 Task: Show all amenities of home in Joshua Tree, California, United States.
Action: Mouse moved to (359, 124)
Screenshot: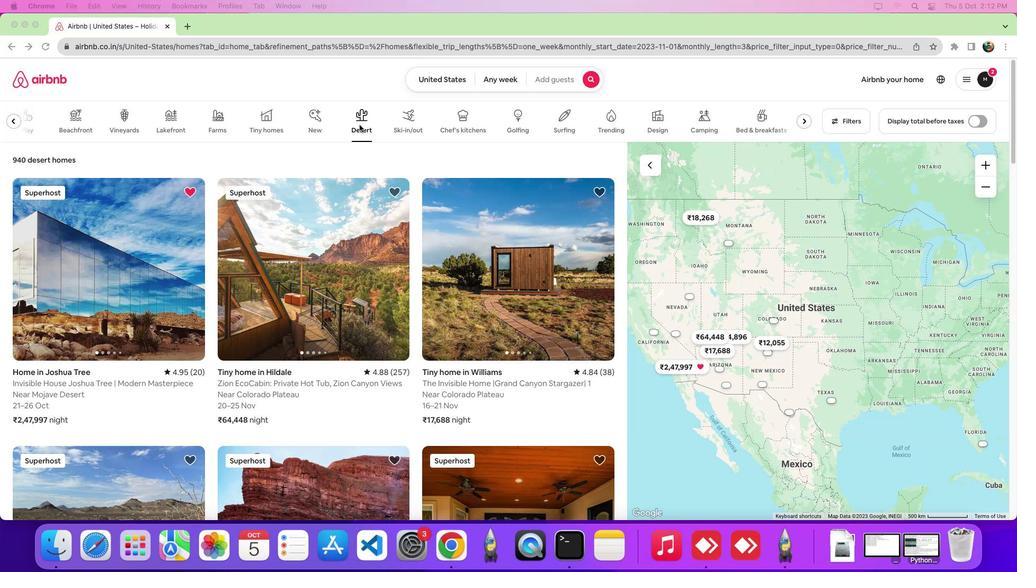 
Action: Mouse pressed left at (359, 124)
Screenshot: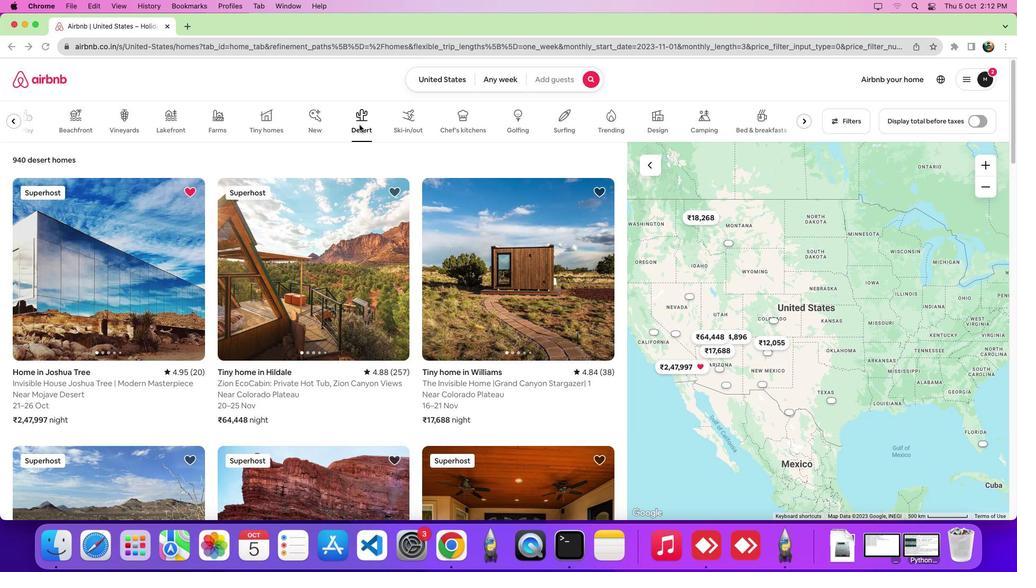 
Action: Mouse moved to (122, 252)
Screenshot: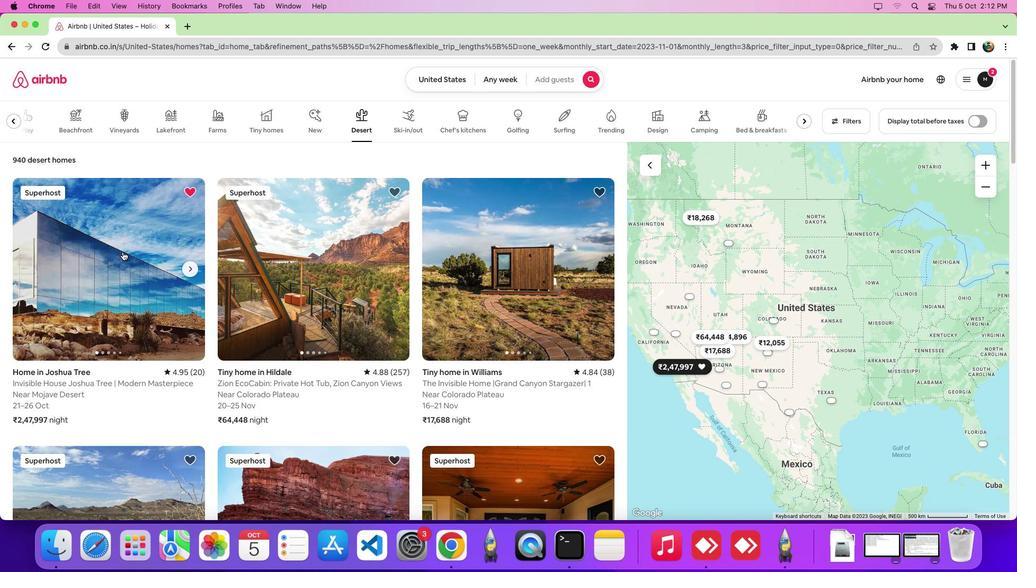 
Action: Mouse pressed left at (122, 252)
Screenshot: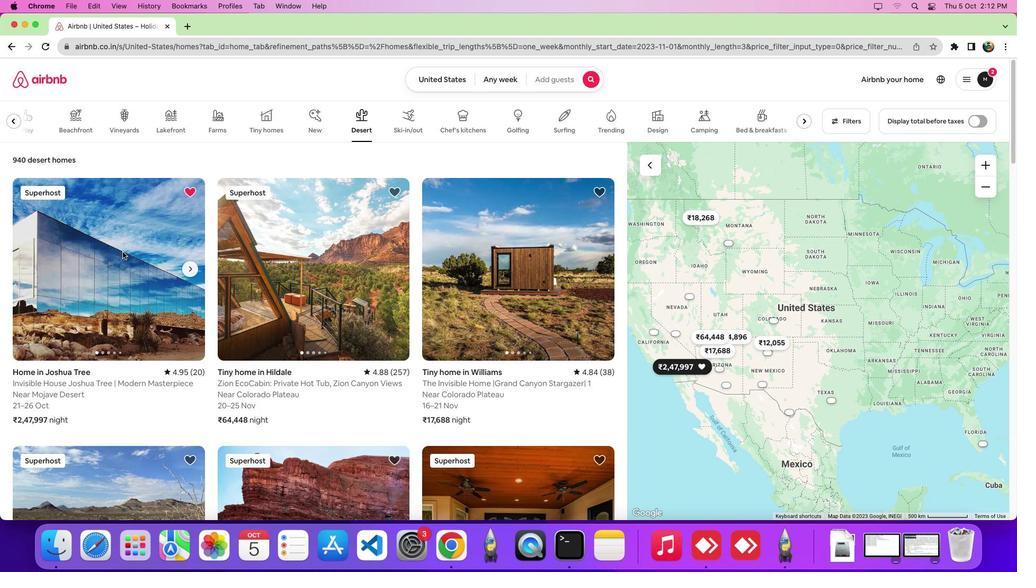 
Action: Mouse moved to (457, 265)
Screenshot: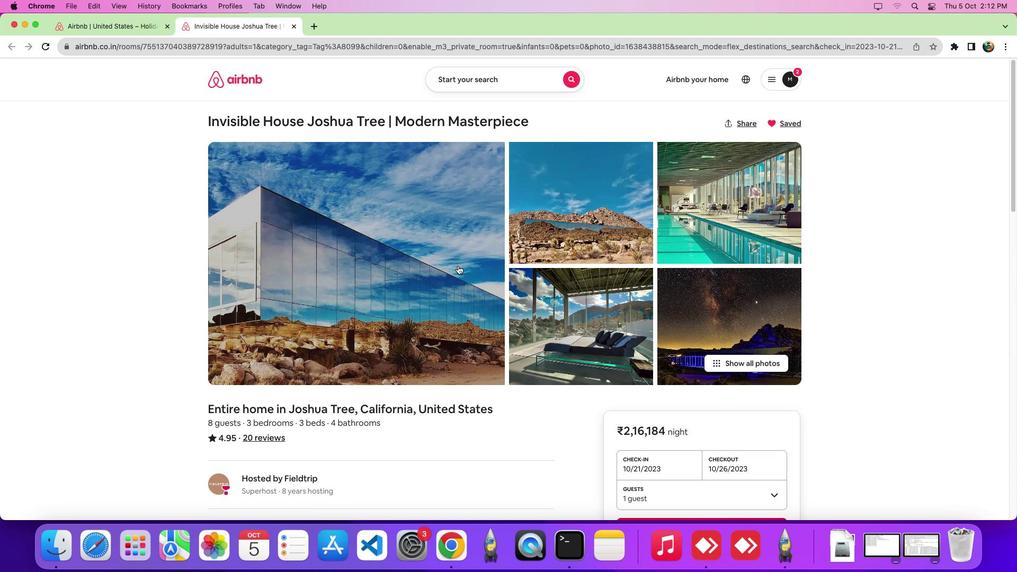 
Action: Mouse scrolled (457, 265) with delta (0, 0)
Screenshot: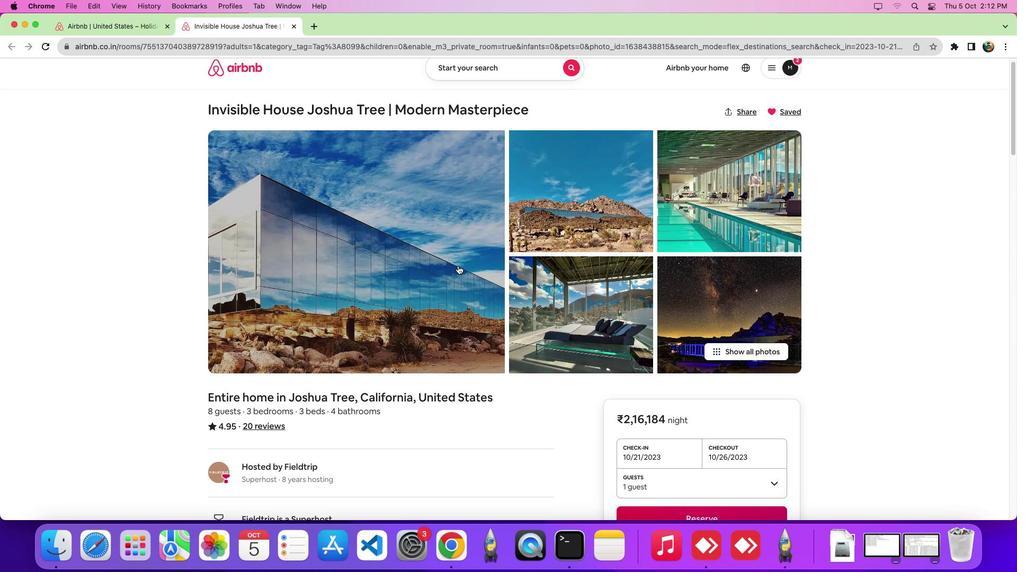 
Action: Mouse scrolled (457, 265) with delta (0, 0)
Screenshot: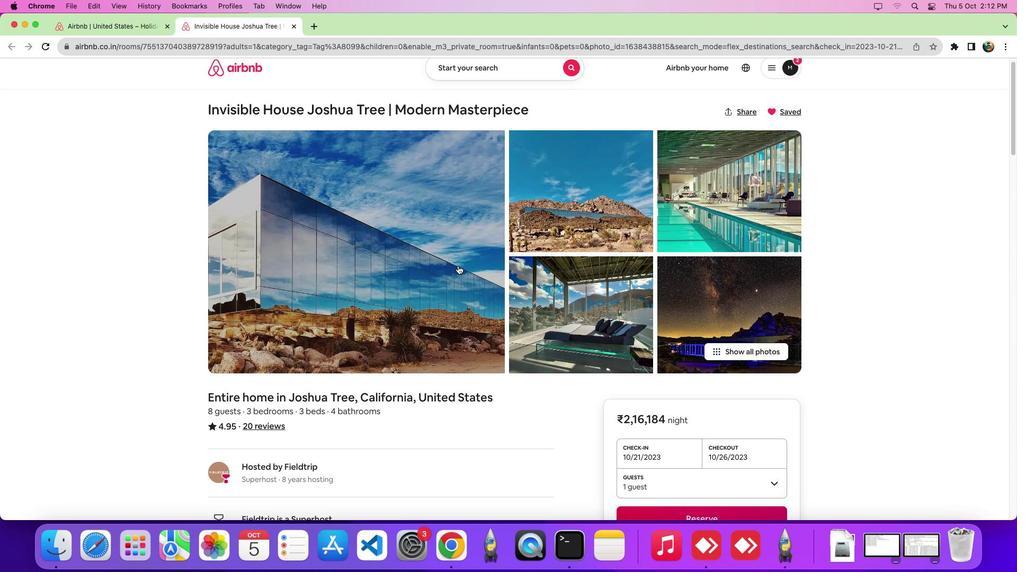
Action: Mouse scrolled (457, 265) with delta (0, -4)
Screenshot: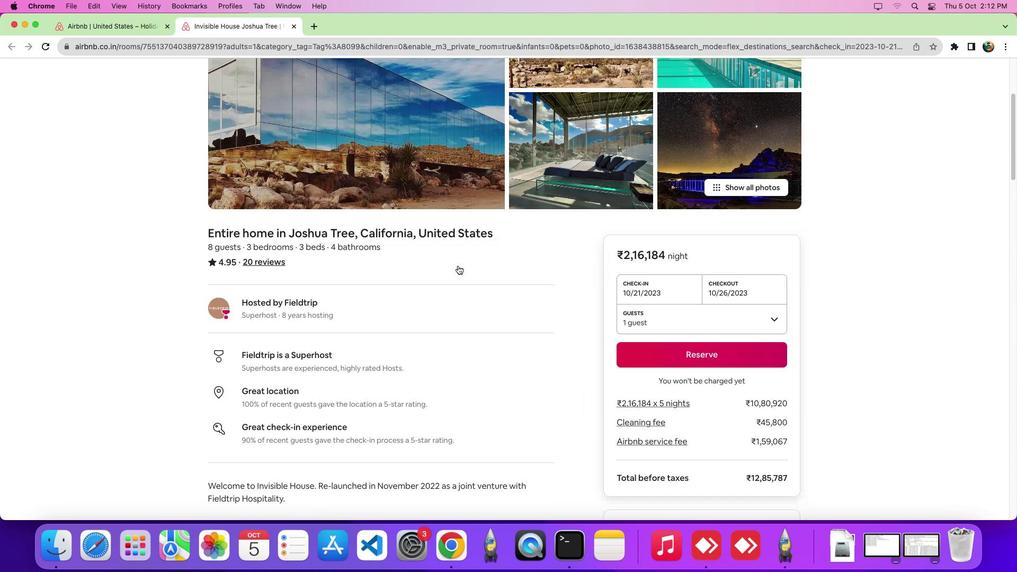 
Action: Mouse scrolled (457, 265) with delta (0, -6)
Screenshot: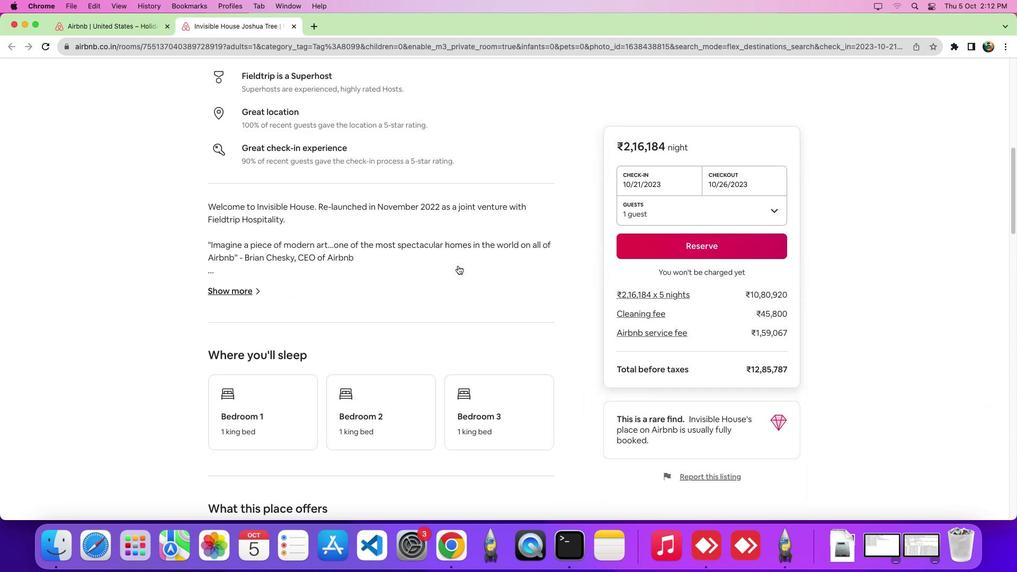 
Action: Mouse scrolled (457, 265) with delta (0, 0)
Screenshot: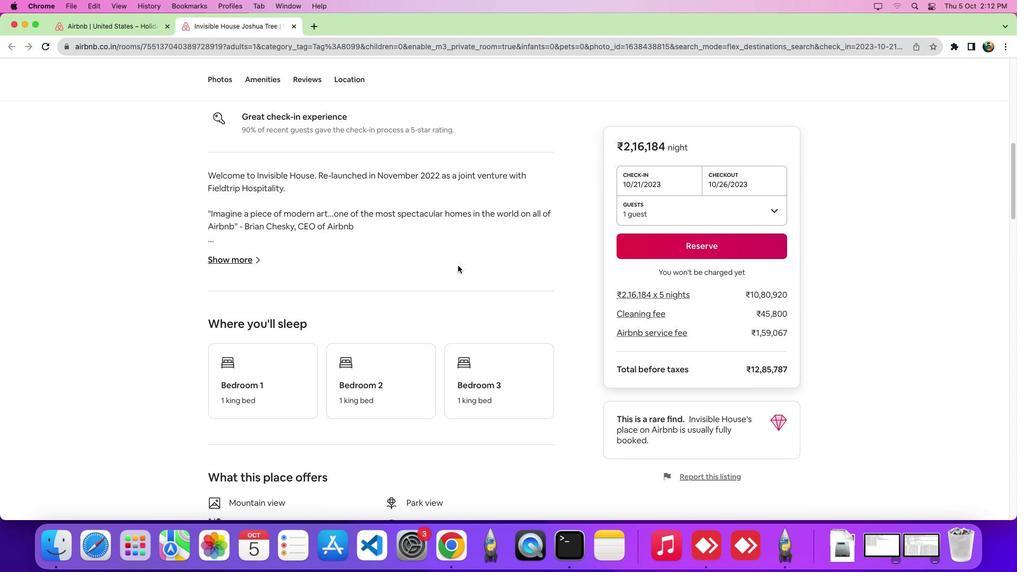
Action: Mouse moved to (261, 80)
Screenshot: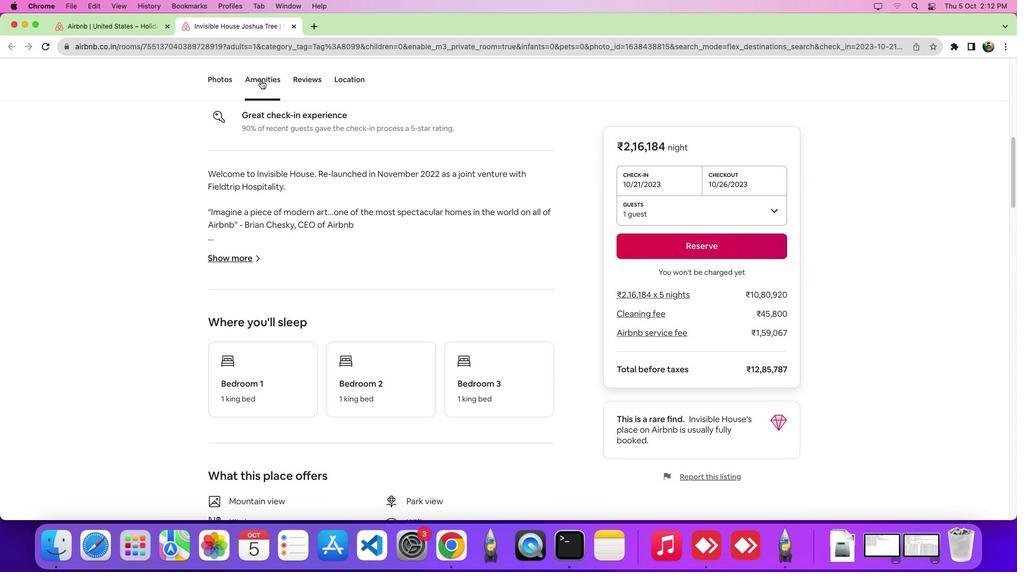 
Action: Mouse pressed left at (261, 80)
Screenshot: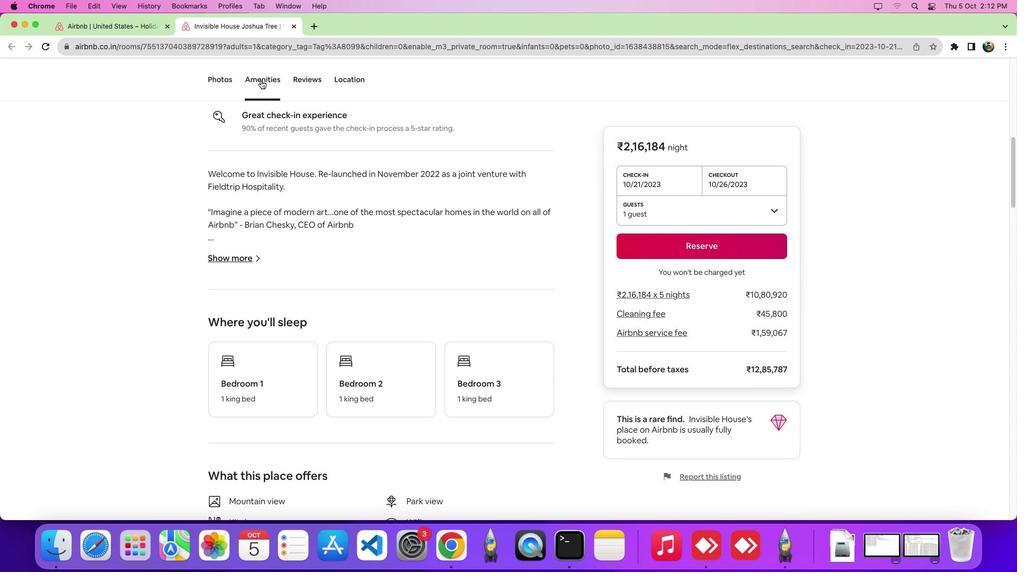 
Action: Mouse moved to (283, 299)
Screenshot: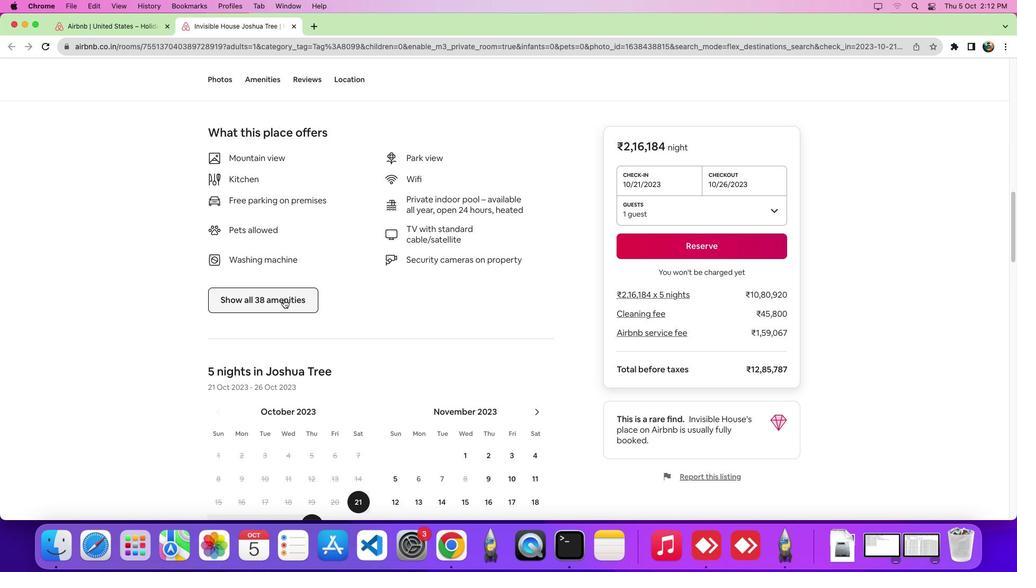 
Action: Mouse pressed left at (283, 299)
Screenshot: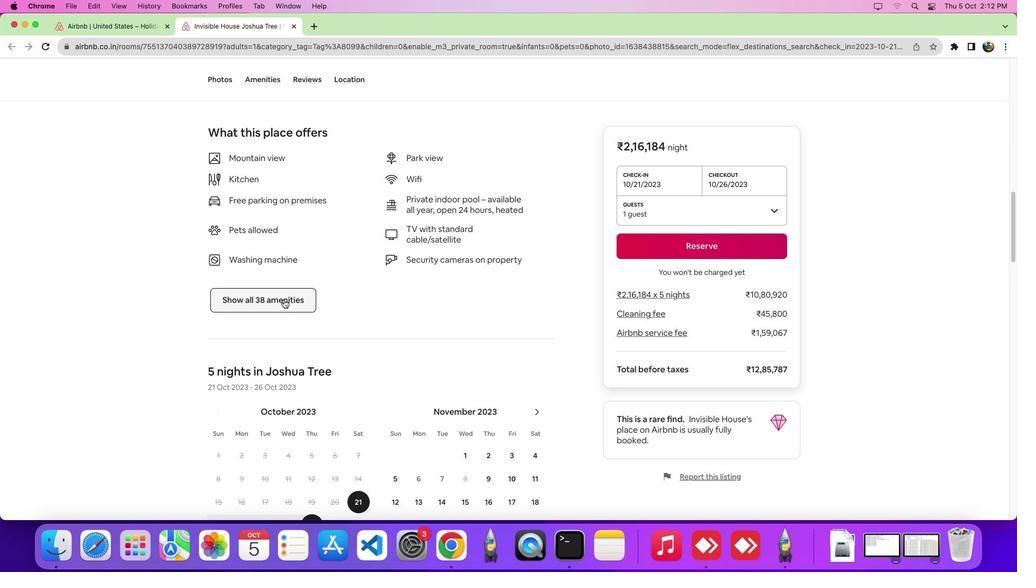 
Action: Mouse moved to (454, 286)
Screenshot: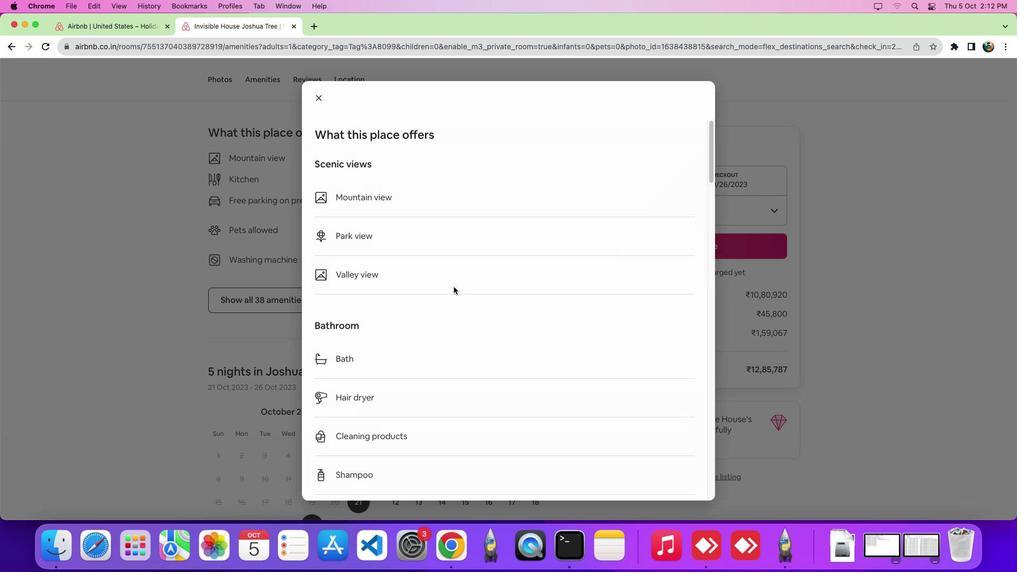 
Action: Mouse scrolled (454, 286) with delta (0, 0)
Screenshot: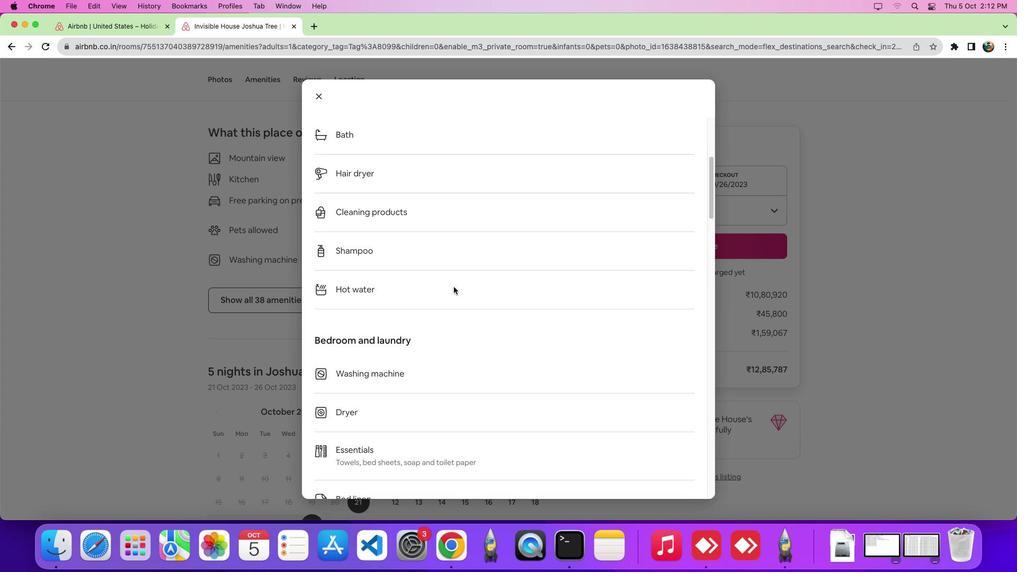 
Action: Mouse scrolled (454, 286) with delta (0, -1)
Screenshot: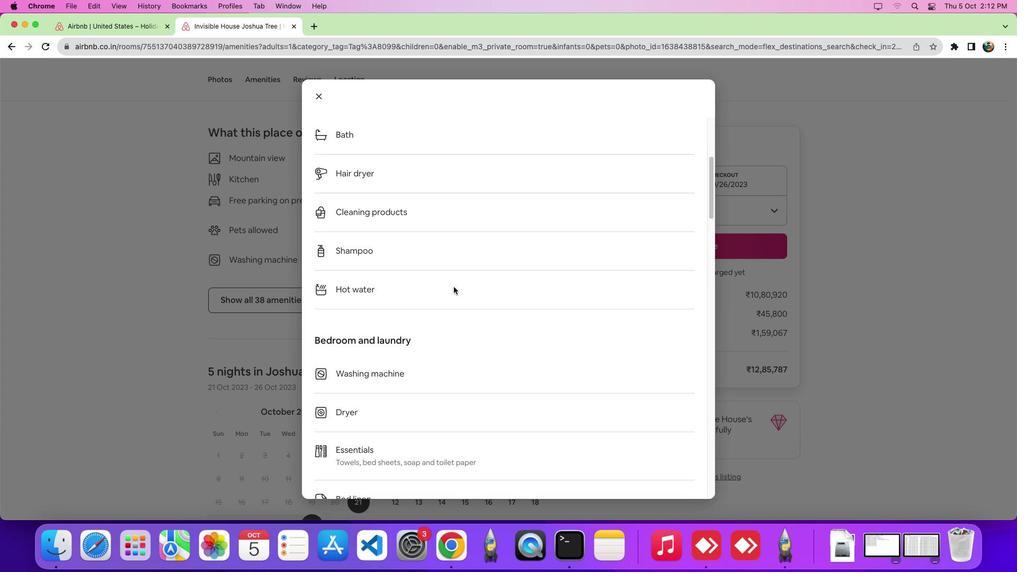 
Action: Mouse scrolled (454, 286) with delta (0, -4)
Screenshot: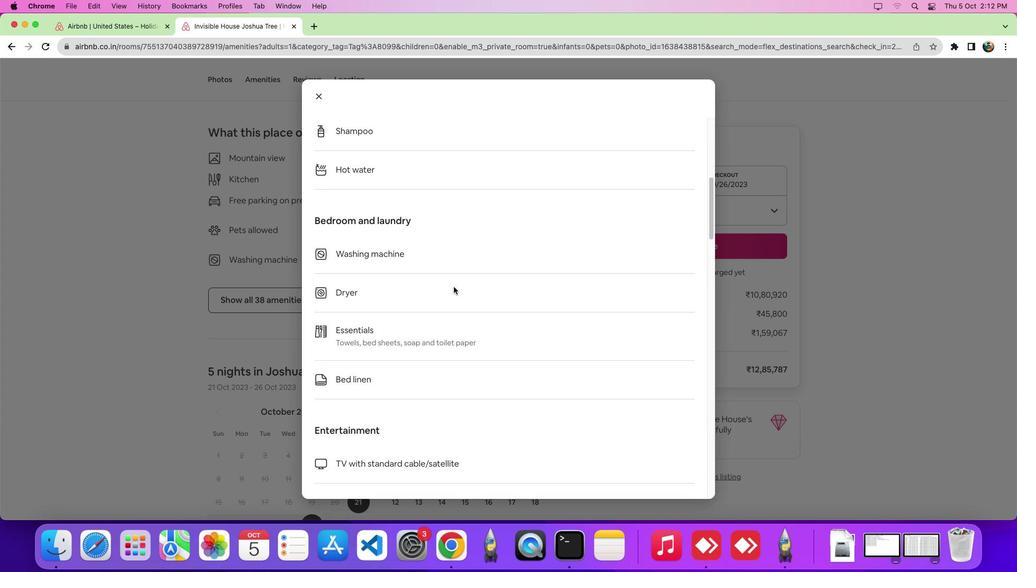
Action: Mouse scrolled (454, 286) with delta (0, -6)
Screenshot: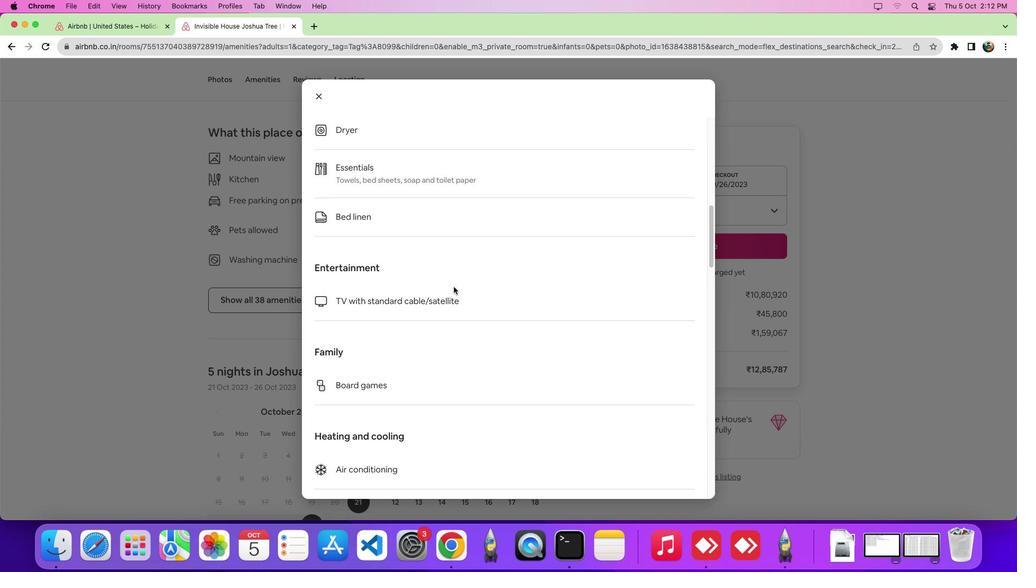 
